 Task: Create a task  Integrate website with inventory management systems , assign it to team member softage.4@softage.net in the project AgileFrame and update the status of the task to  On Track  , set the priority of the task to High
Action: Mouse moved to (458, 399)
Screenshot: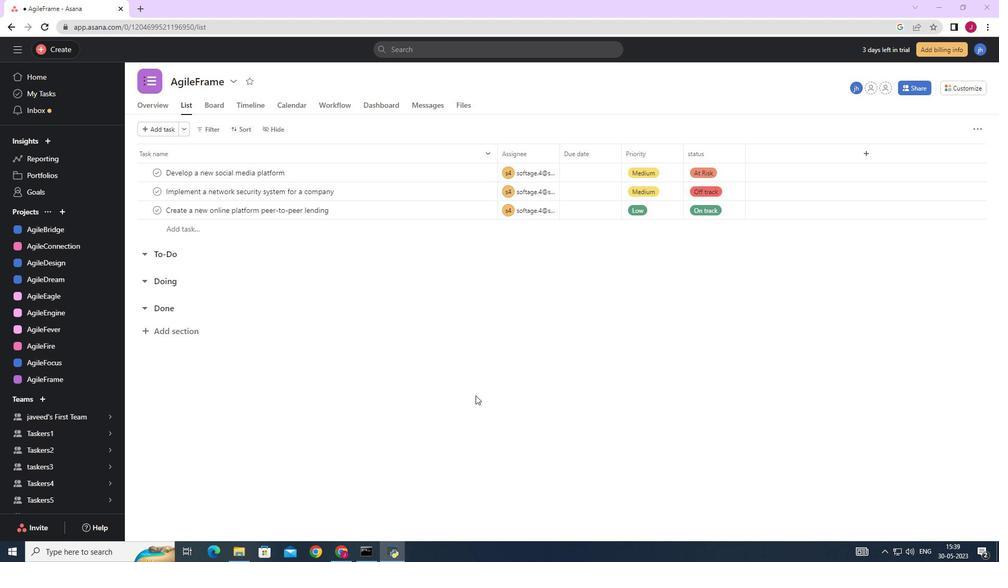 
Action: Mouse scrolled (458, 400) with delta (0, 0)
Screenshot: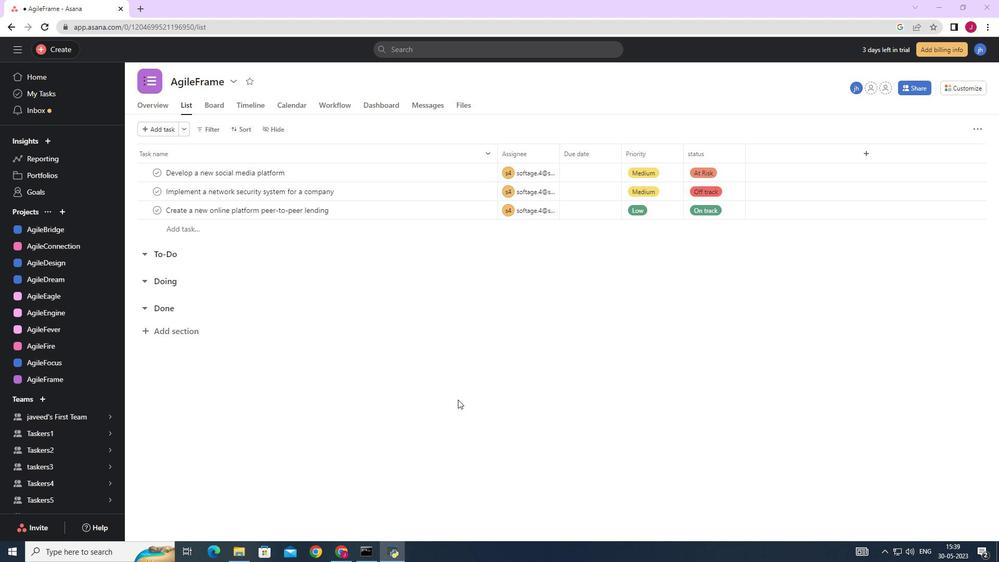 
Action: Mouse scrolled (458, 400) with delta (0, 0)
Screenshot: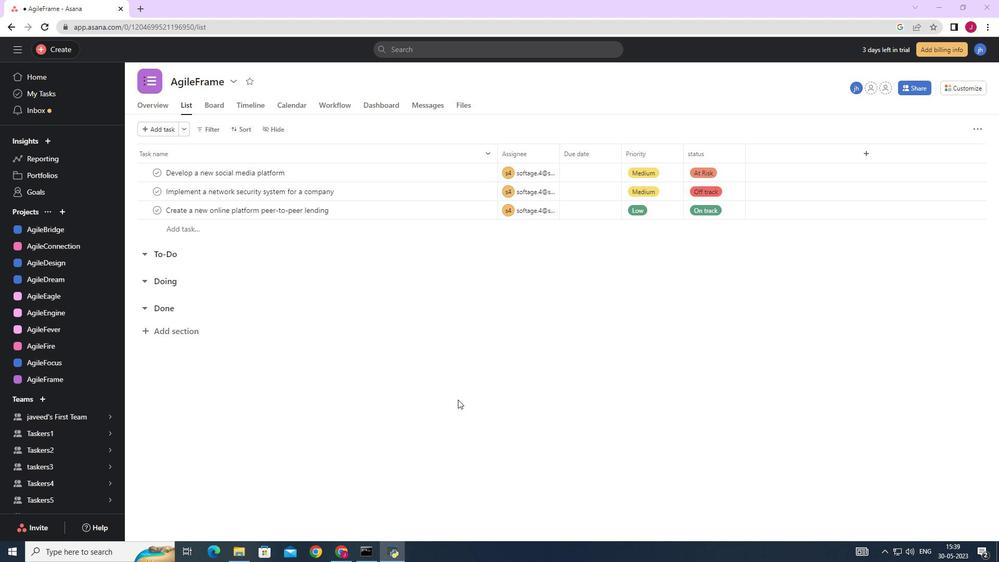 
Action: Mouse scrolled (458, 400) with delta (0, 0)
Screenshot: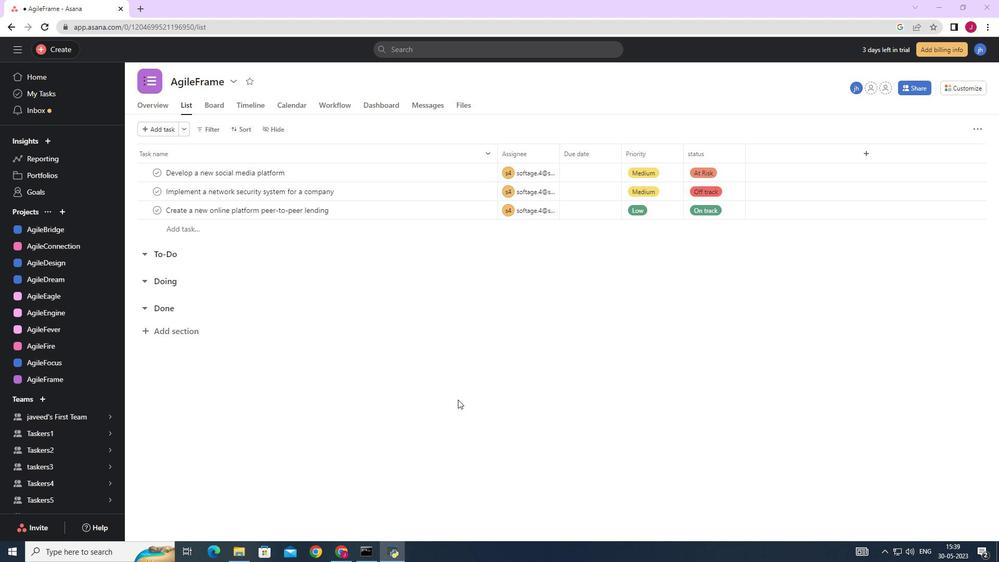 
Action: Mouse moved to (64, 52)
Screenshot: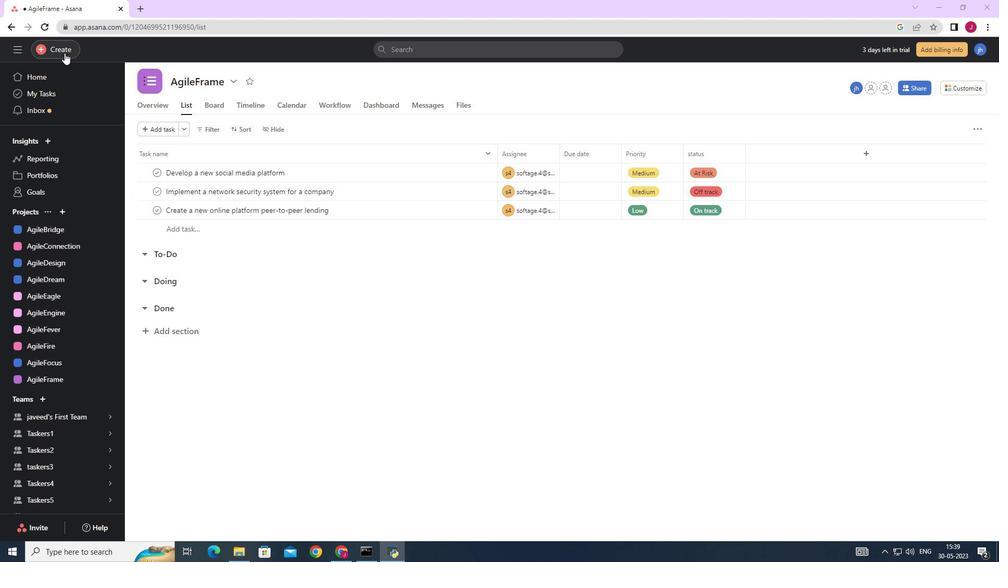 
Action: Mouse pressed left at (64, 52)
Screenshot: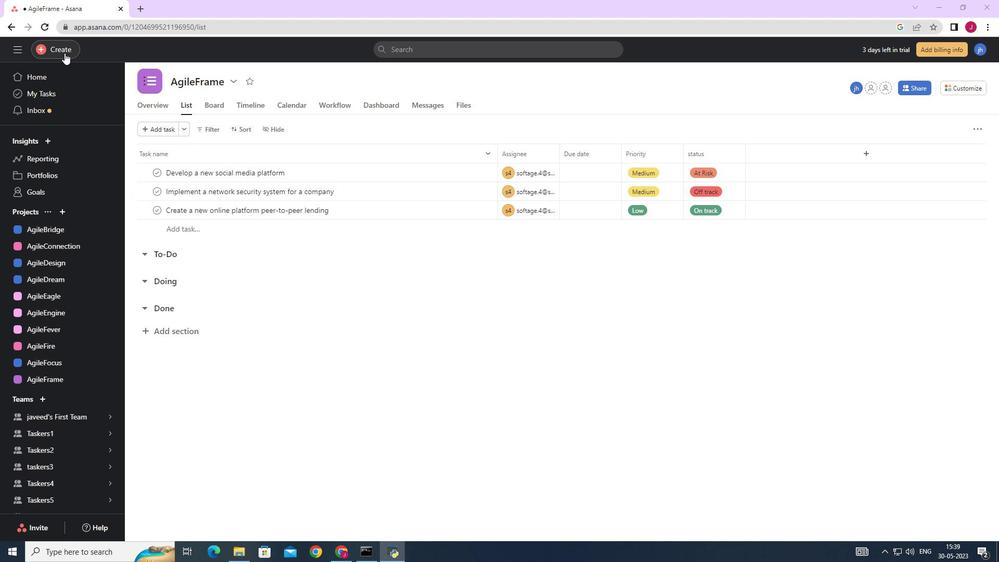 
Action: Mouse moved to (130, 50)
Screenshot: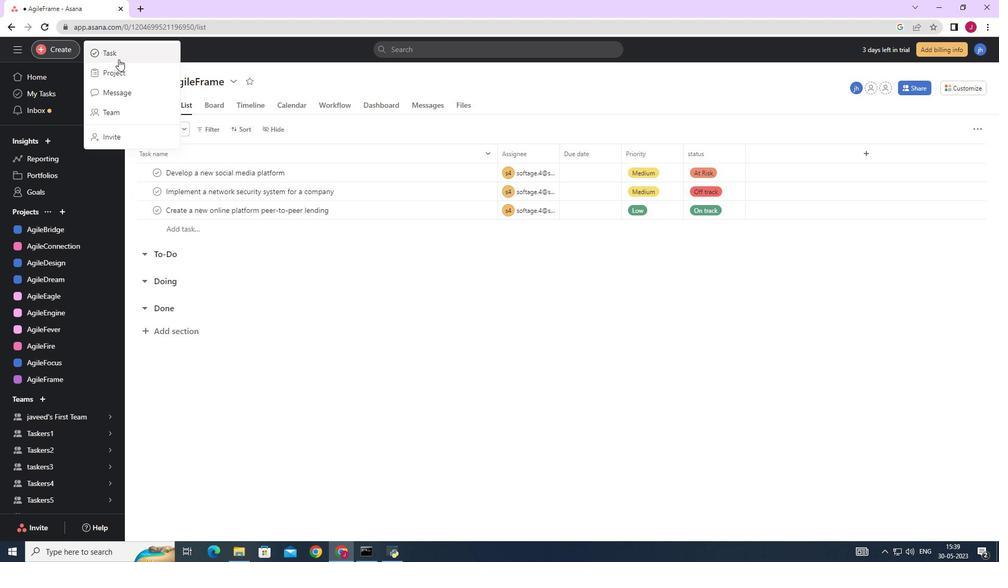 
Action: Mouse pressed left at (130, 50)
Screenshot: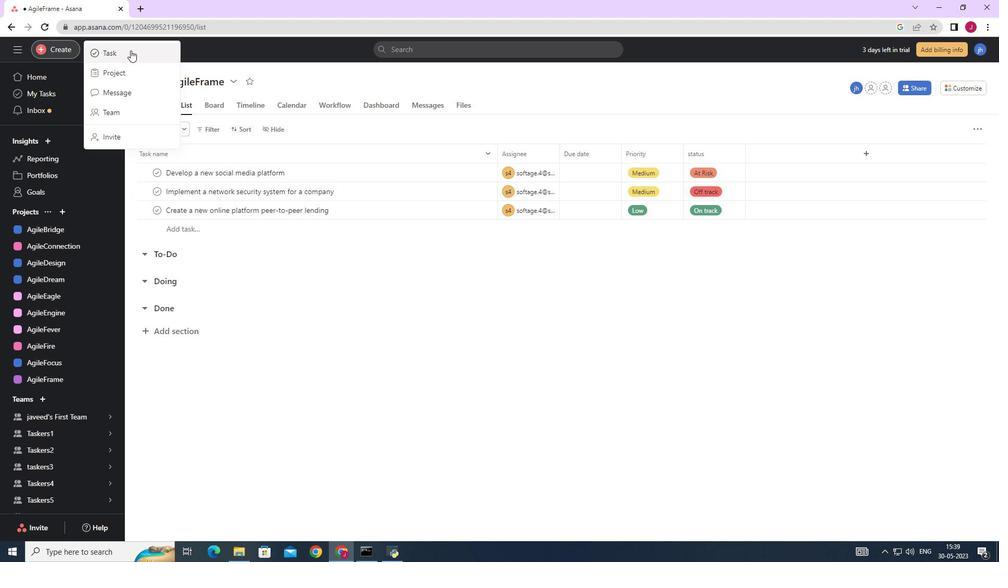 
Action: Mouse moved to (812, 343)
Screenshot: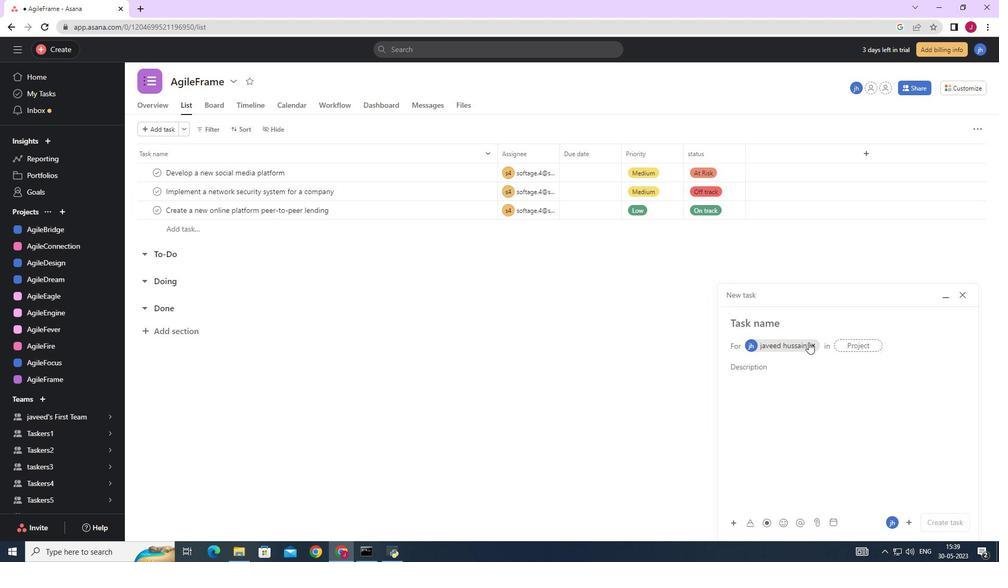 
Action: Mouse pressed left at (812, 343)
Screenshot: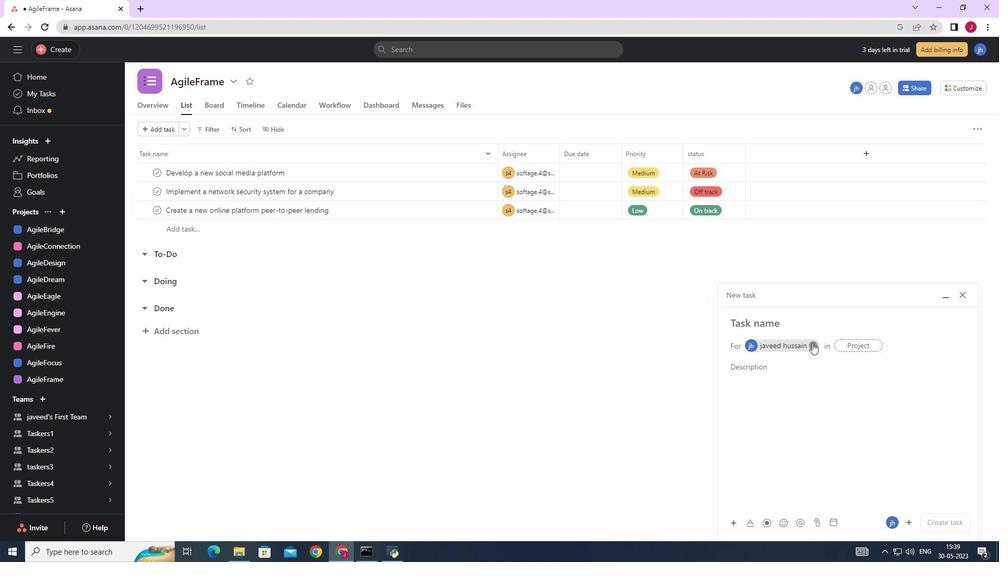 
Action: Mouse moved to (752, 319)
Screenshot: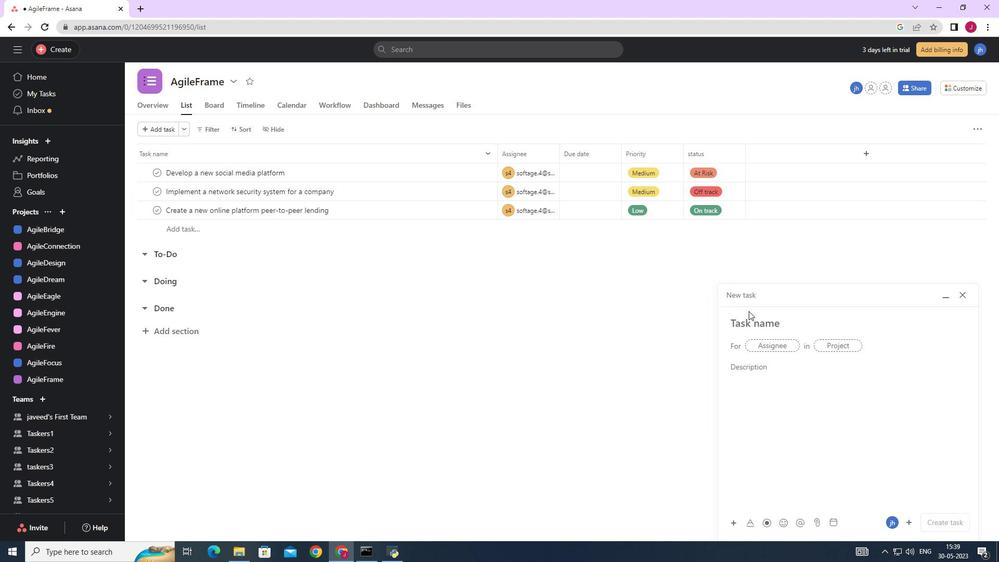 
Action: Key pressed <Key.caps_lock>I<Key.caps_lock>ntegrate<Key.space>website<Key.space>with<Key.space>inventory<Key.space>management<Key.space>systems
Screenshot: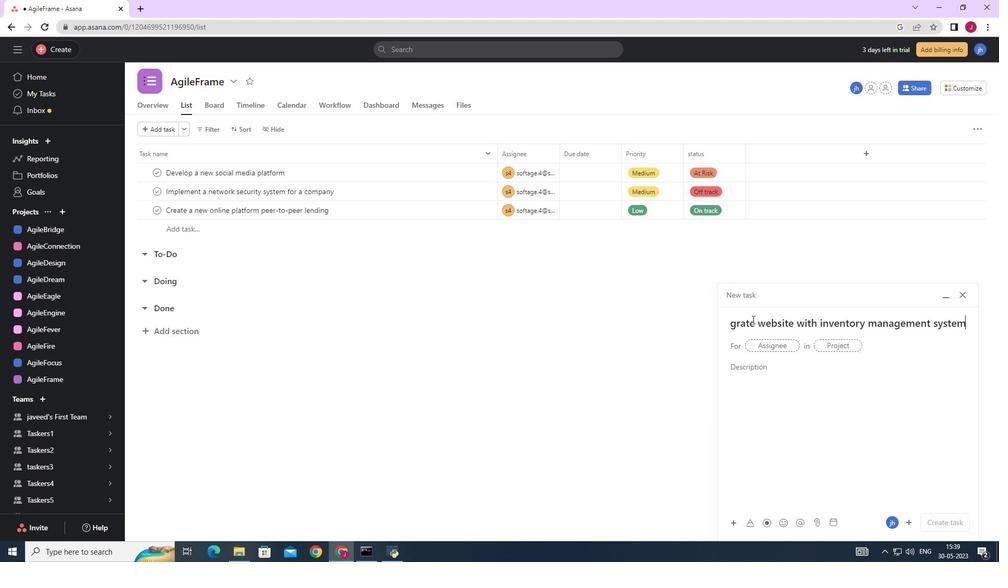 
Action: Mouse moved to (767, 348)
Screenshot: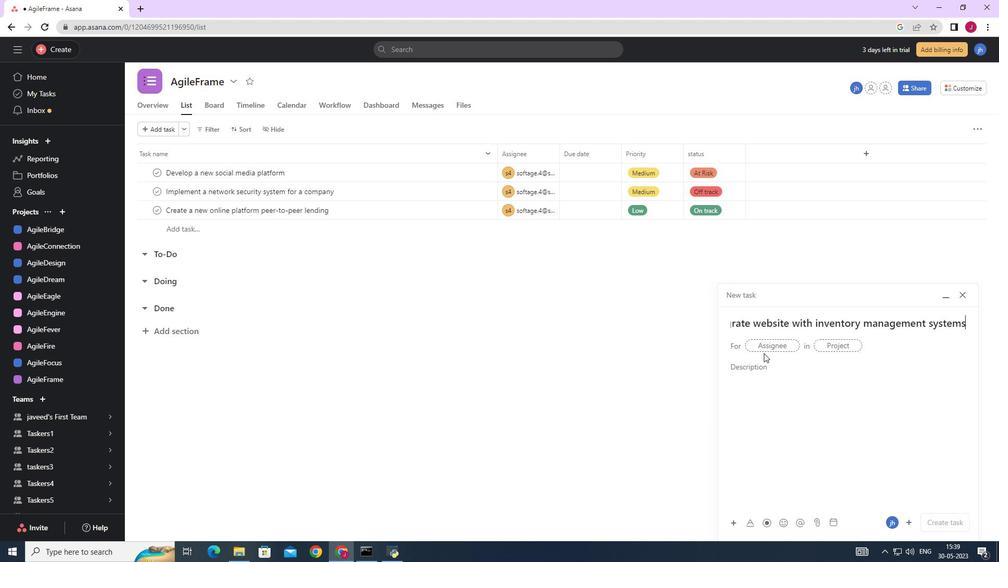
Action: Mouse pressed left at (767, 348)
Screenshot: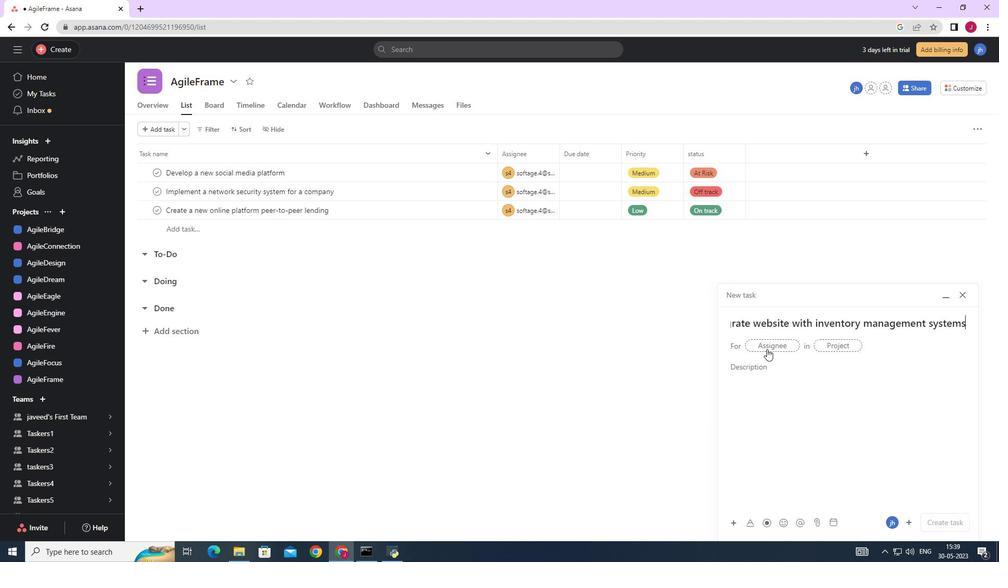 
Action: Mouse moved to (767, 348)
Screenshot: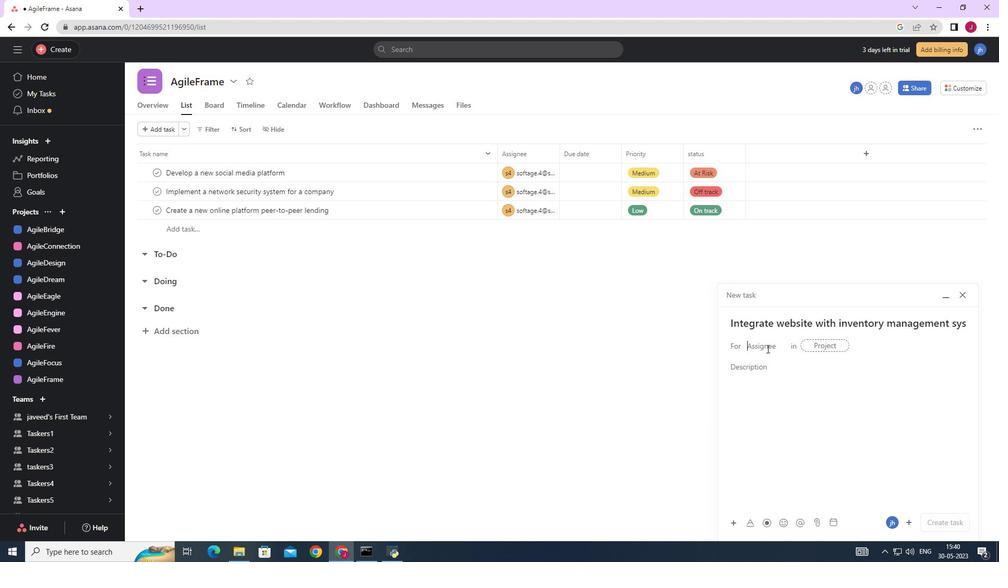 
Action: Key pressed softage.4
Screenshot: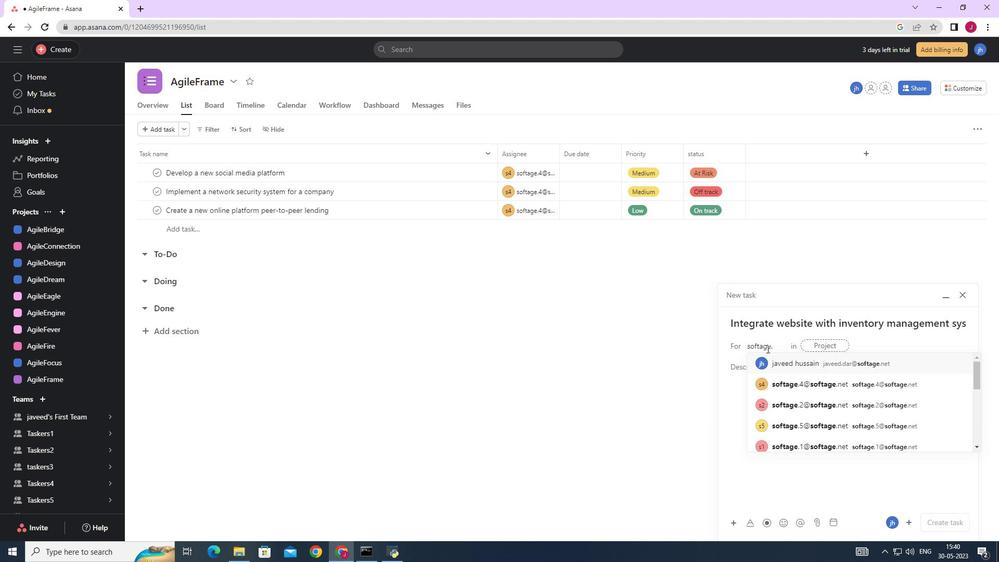 
Action: Mouse moved to (814, 362)
Screenshot: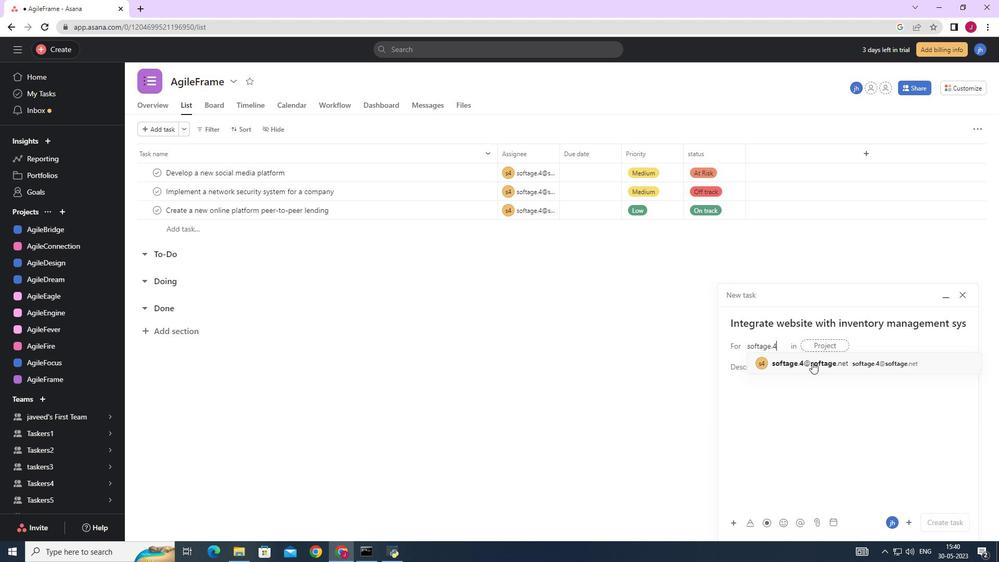 
Action: Mouse pressed left at (812, 362)
Screenshot: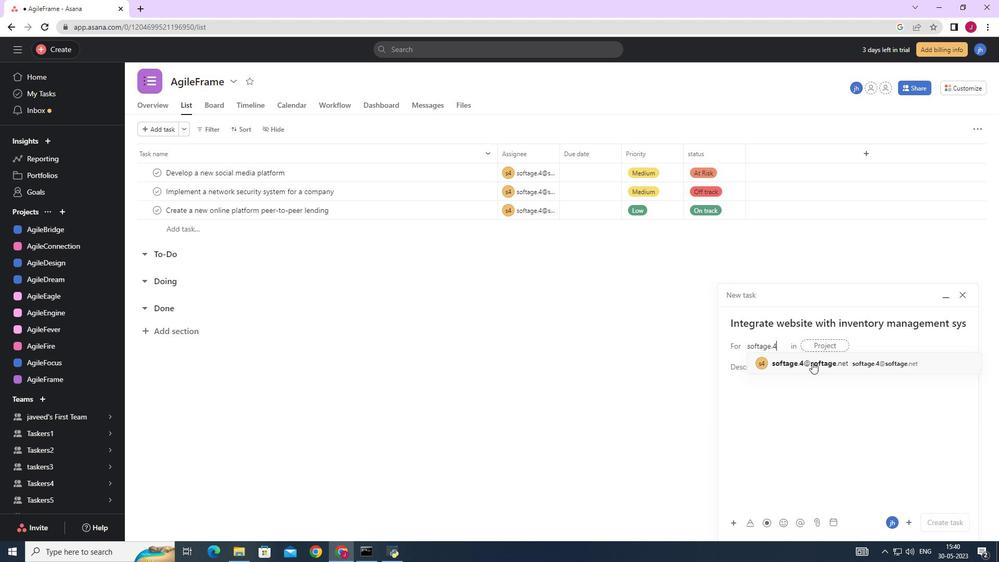 
Action: Mouse moved to (671, 365)
Screenshot: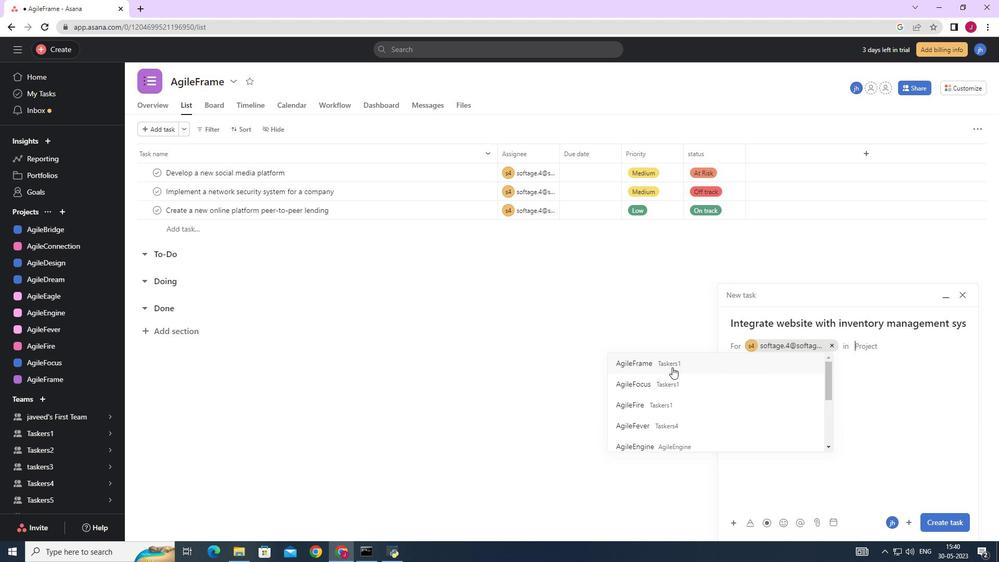 
Action: Mouse pressed left at (671, 365)
Screenshot: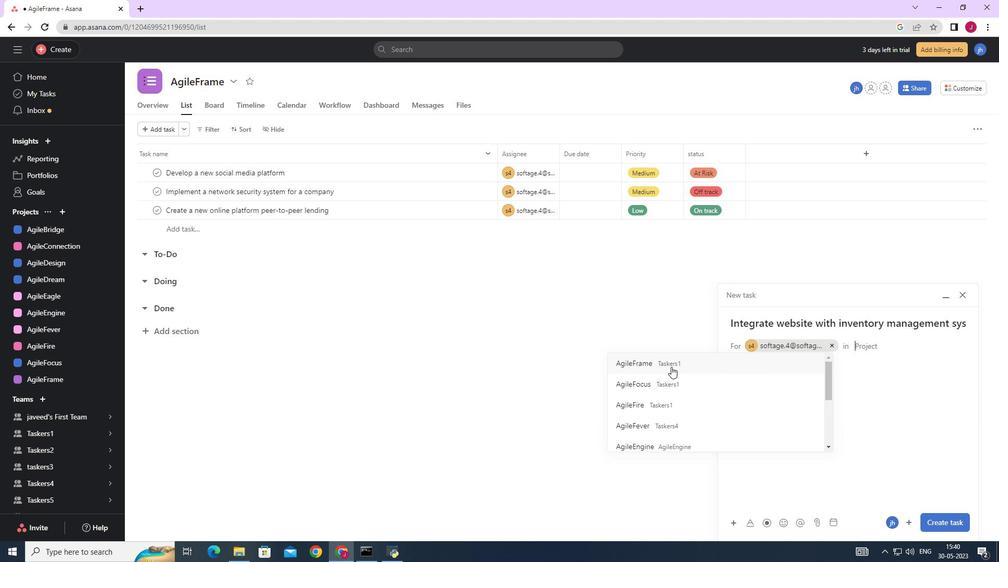 
Action: Mouse moved to (772, 374)
Screenshot: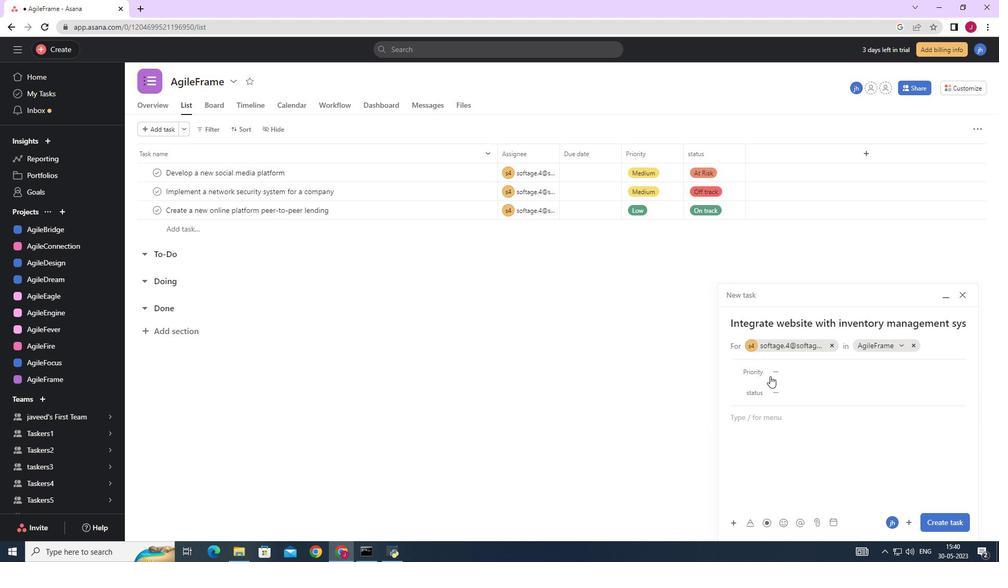 
Action: Mouse pressed left at (772, 374)
Screenshot: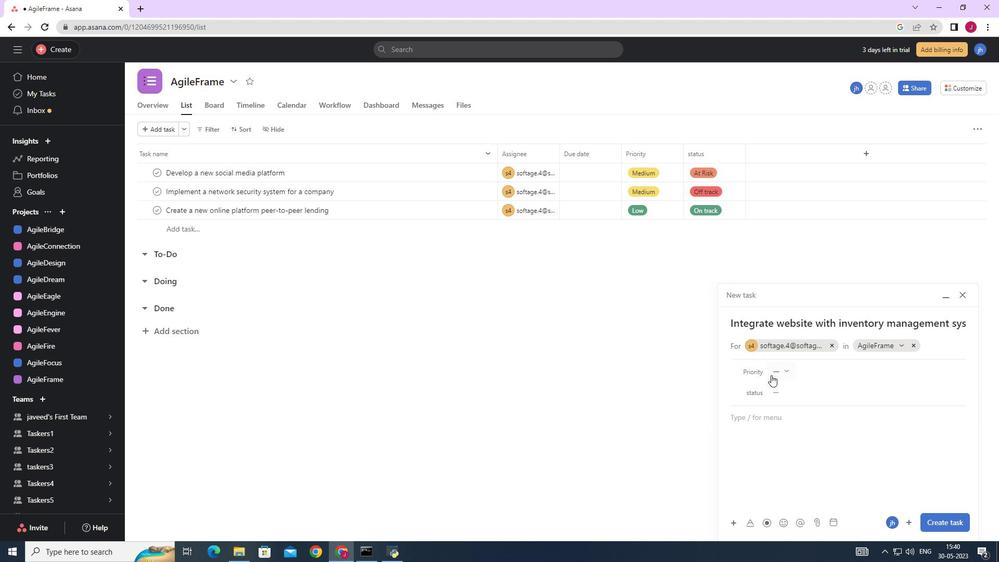 
Action: Mouse moved to (802, 407)
Screenshot: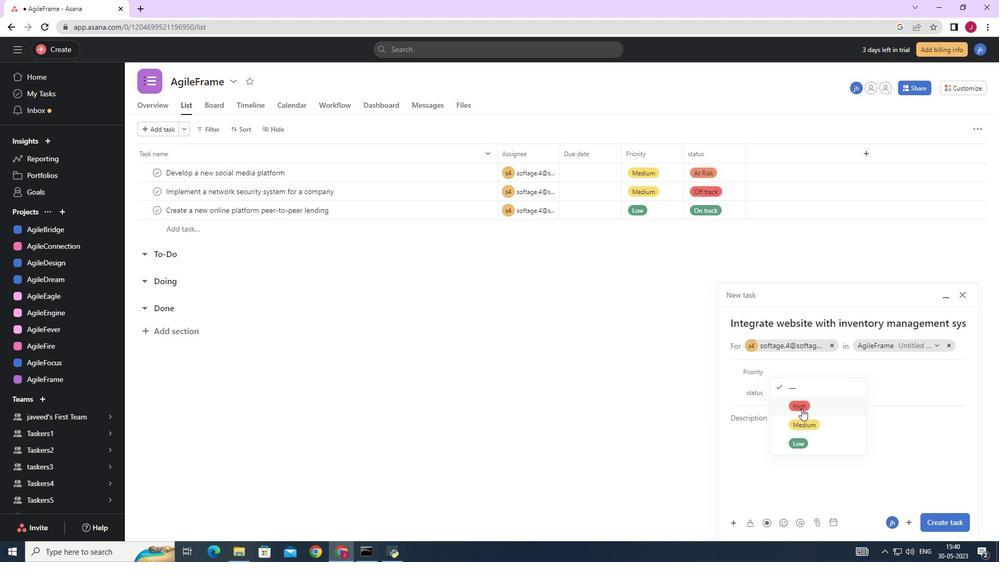 
Action: Mouse pressed left at (802, 407)
Screenshot: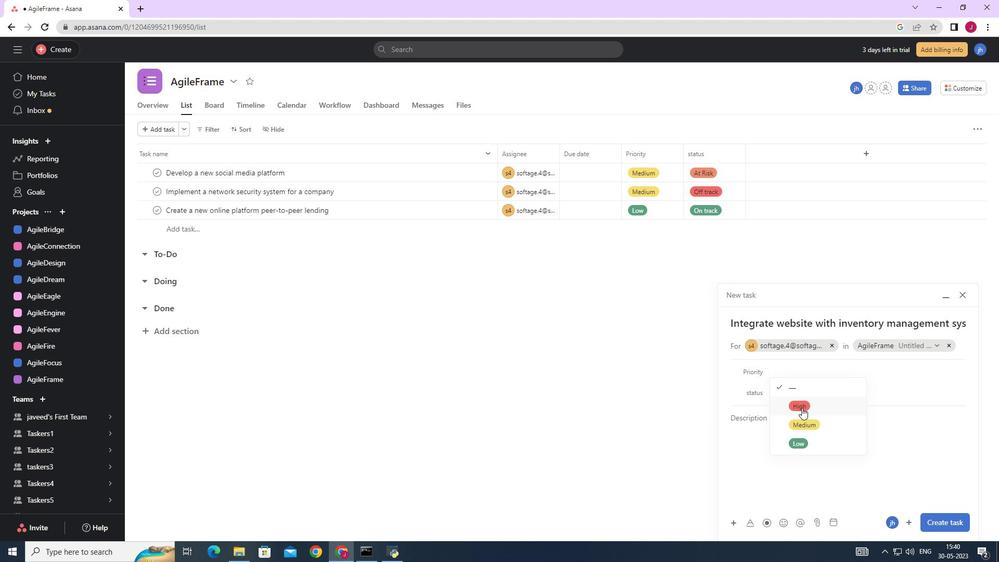 
Action: Mouse moved to (794, 391)
Screenshot: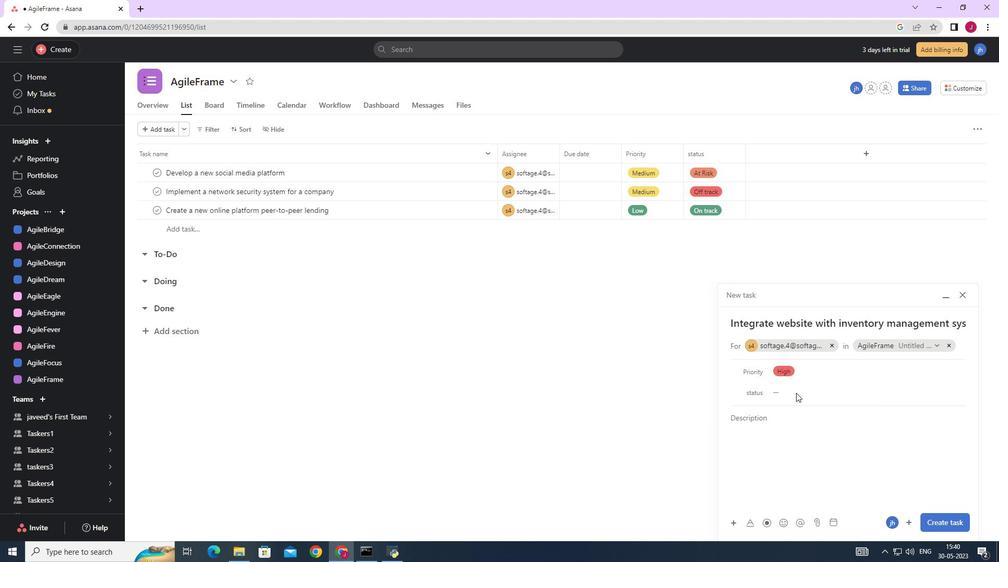 
Action: Mouse pressed left at (794, 391)
Screenshot: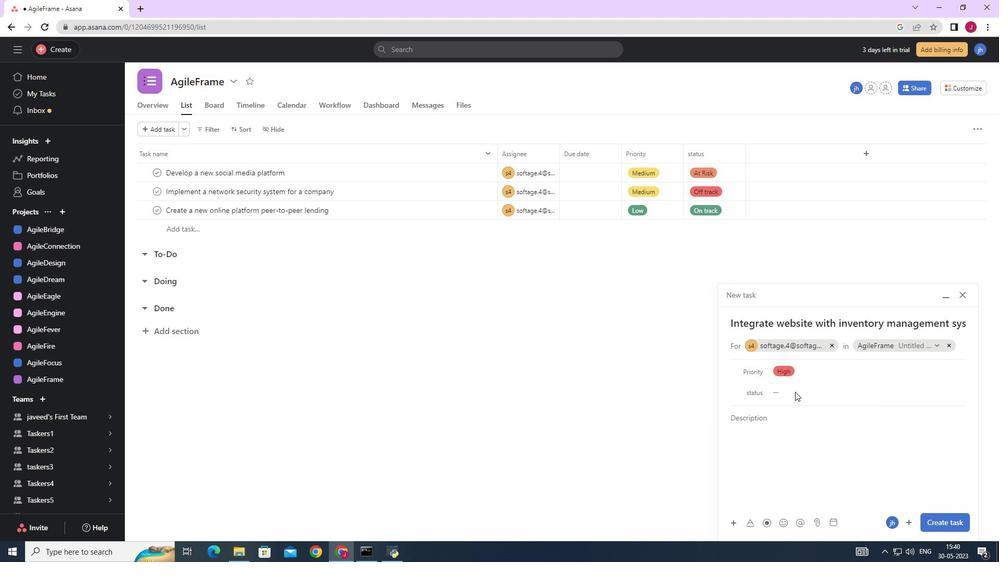 
Action: Mouse moved to (805, 423)
Screenshot: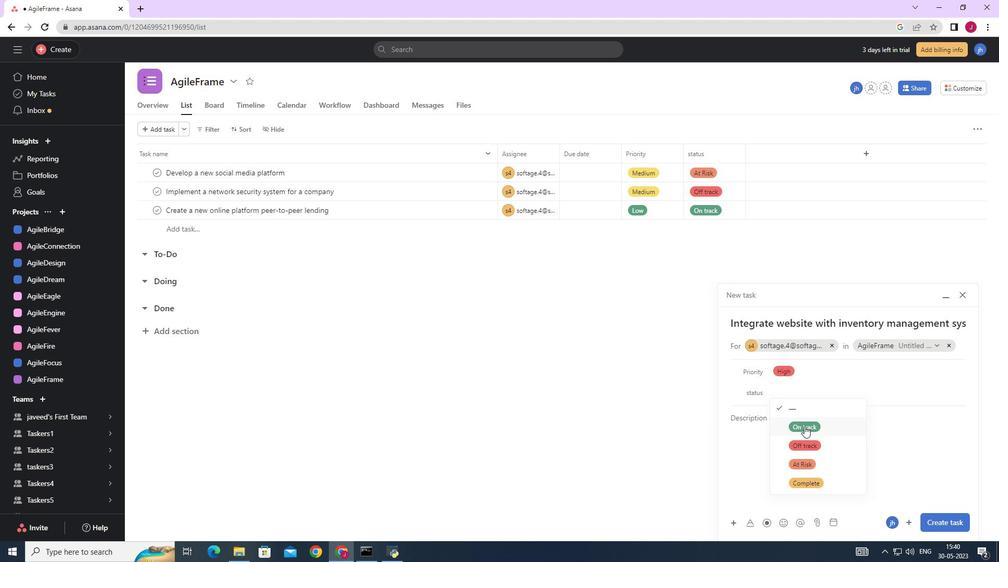 
Action: Mouse pressed left at (805, 423)
Screenshot: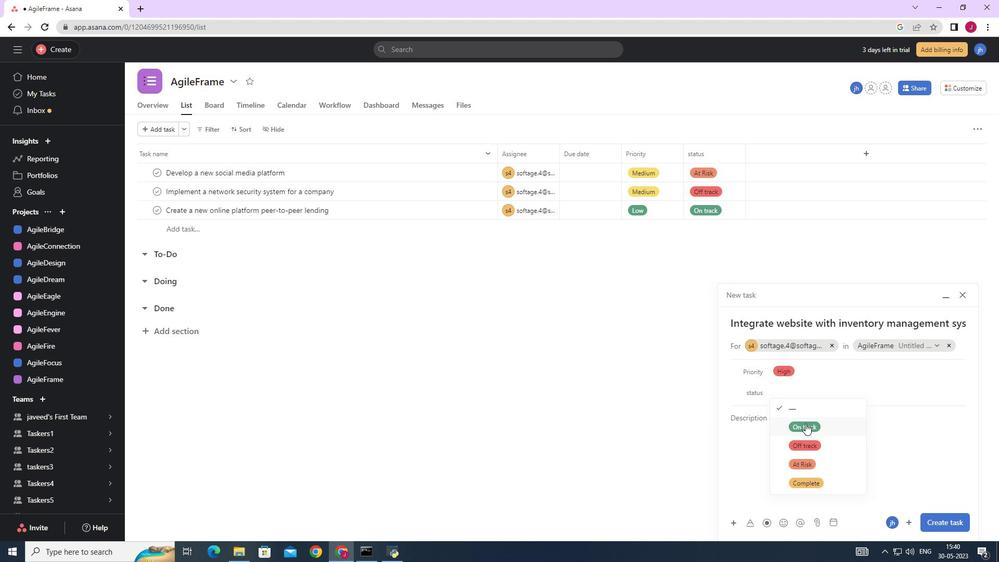 
Action: Mouse moved to (938, 524)
Screenshot: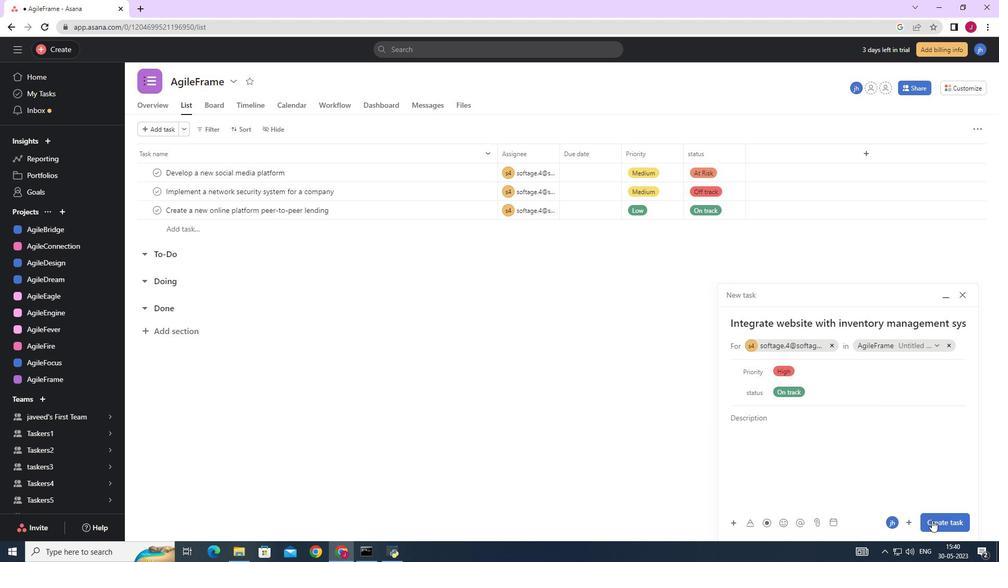 
Action: Mouse pressed left at (938, 524)
Screenshot: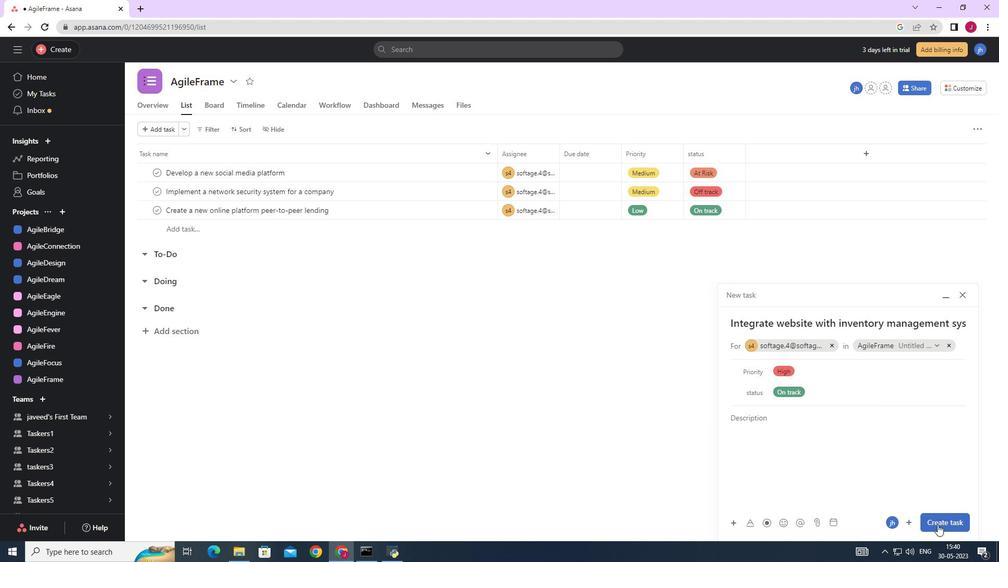 
Action: Mouse moved to (745, 478)
Screenshot: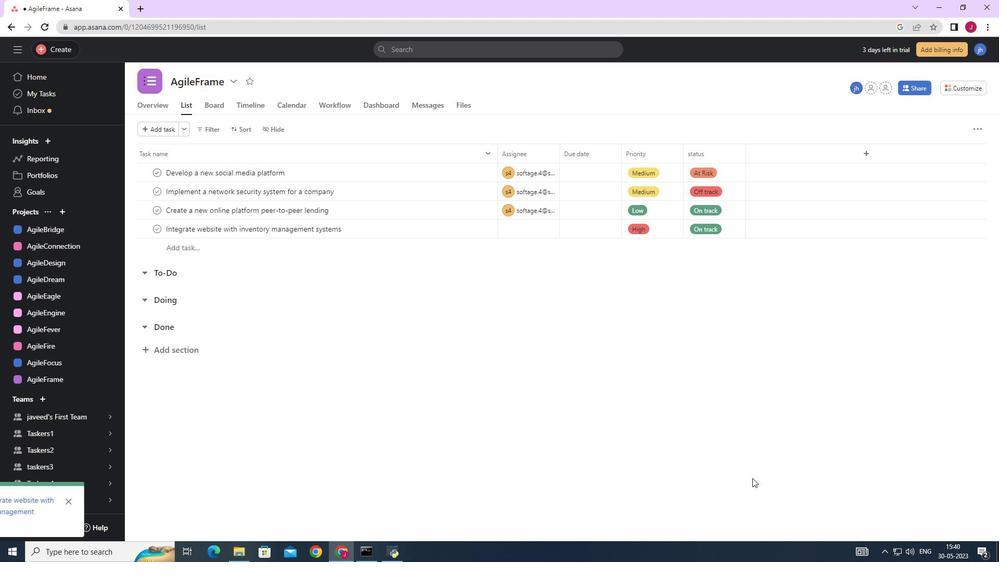 
